 Task: View and add the product "Michelob Ultra Lager Bottles (12 oz 24 ct)" to cart from the store "Happy's Liquor & Market".
Action: Mouse moved to (54, 72)
Screenshot: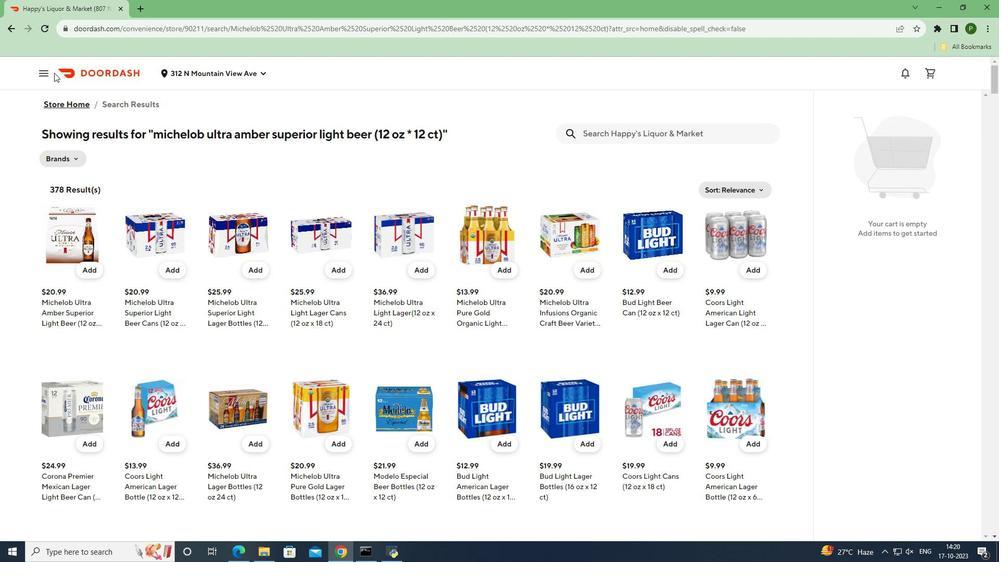 
Action: Mouse pressed left at (54, 72)
Screenshot: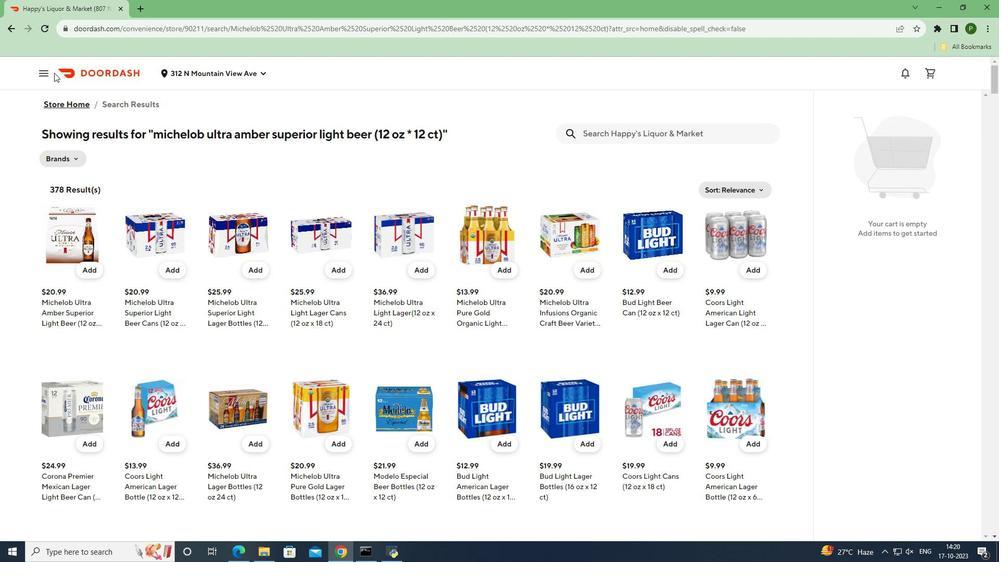 
Action: Mouse moved to (50, 74)
Screenshot: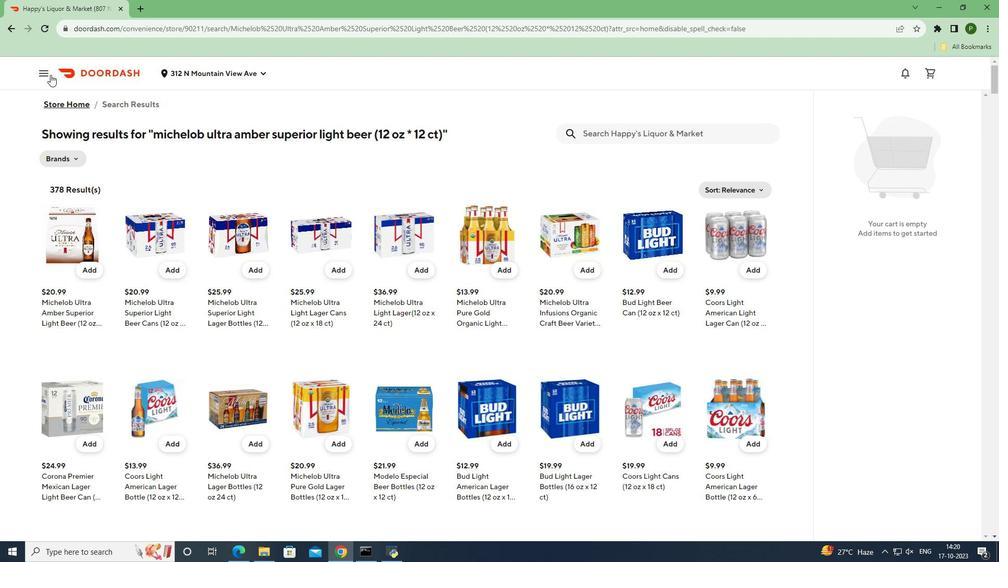 
Action: Mouse pressed left at (50, 74)
Screenshot: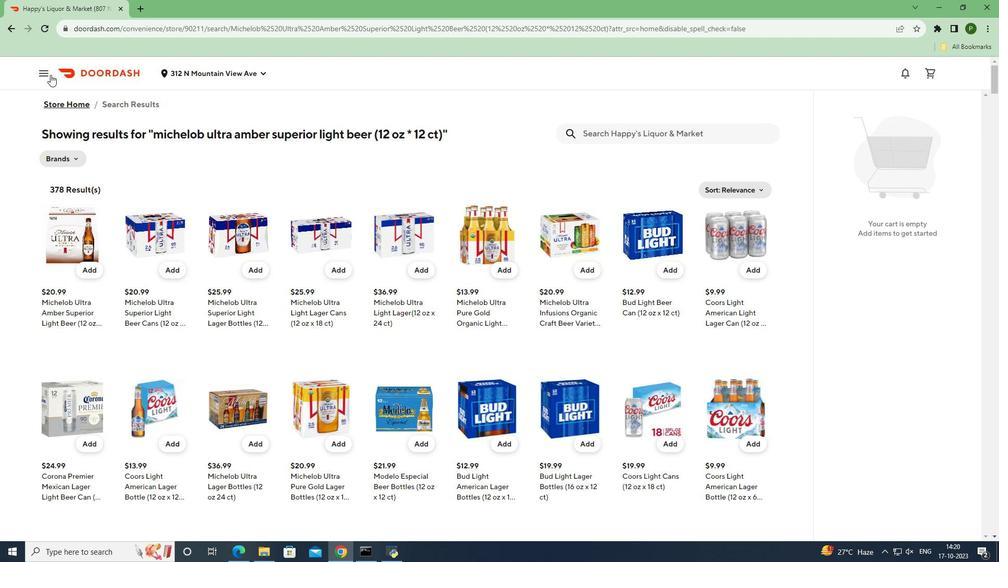 
Action: Mouse moved to (56, 145)
Screenshot: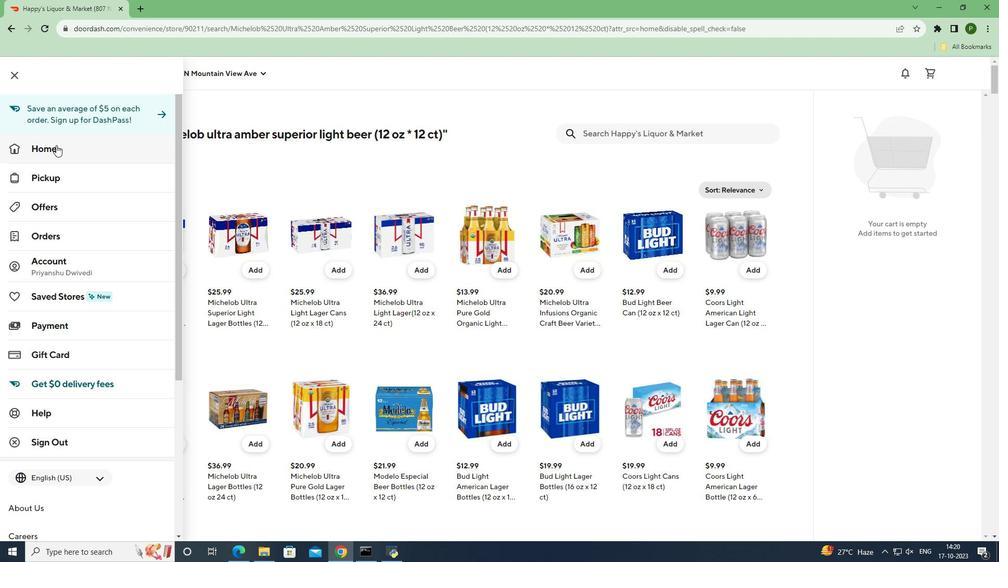 
Action: Mouse pressed left at (56, 145)
Screenshot: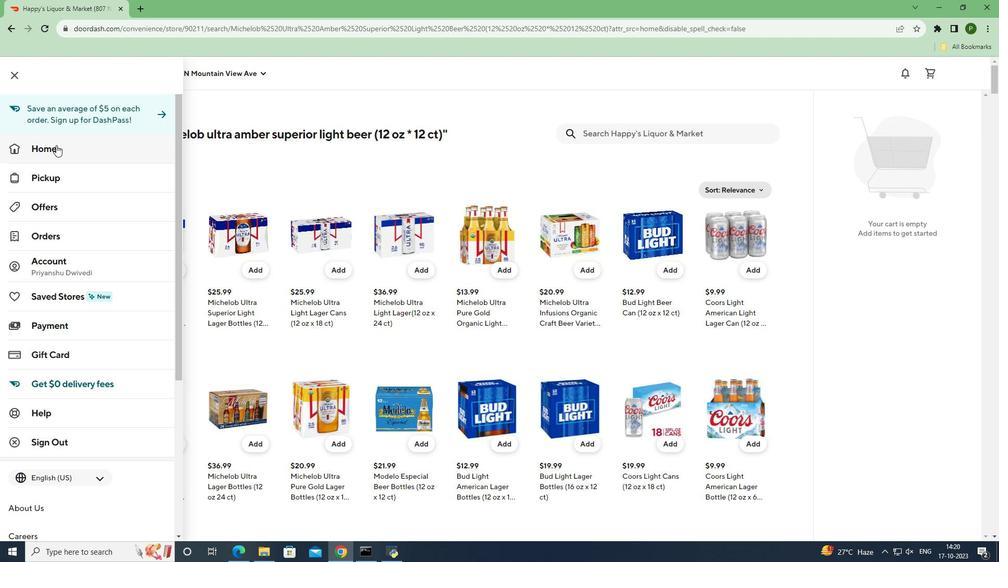 
Action: Mouse moved to (398, 109)
Screenshot: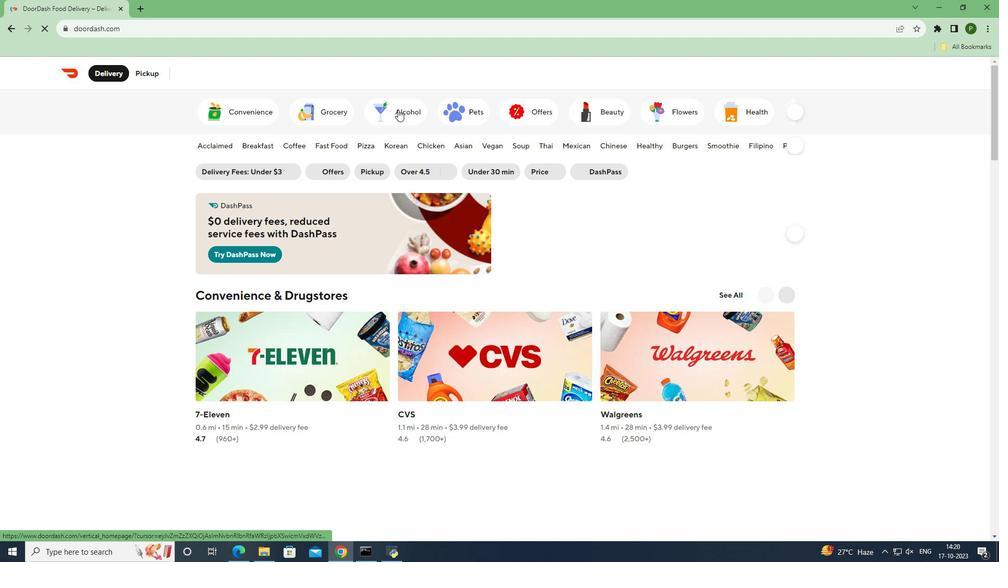 
Action: Mouse pressed left at (398, 109)
Screenshot: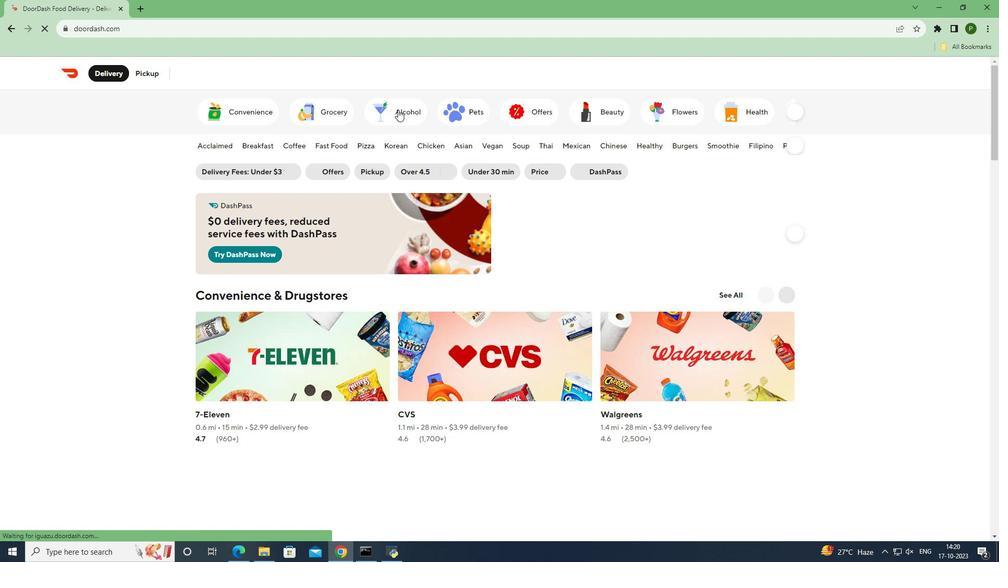 
Action: Mouse moved to (572, 438)
Screenshot: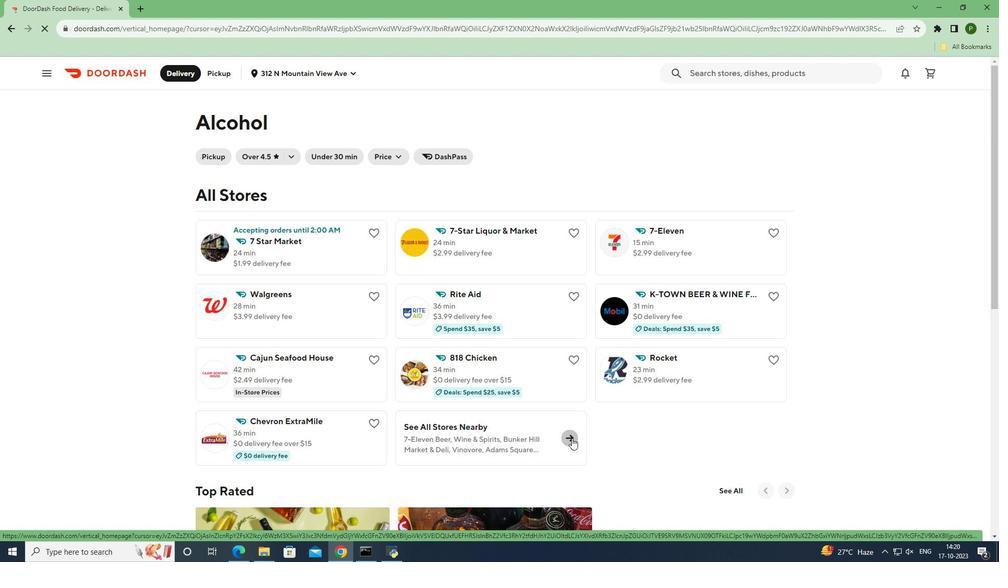 
Action: Mouse pressed left at (572, 438)
Screenshot: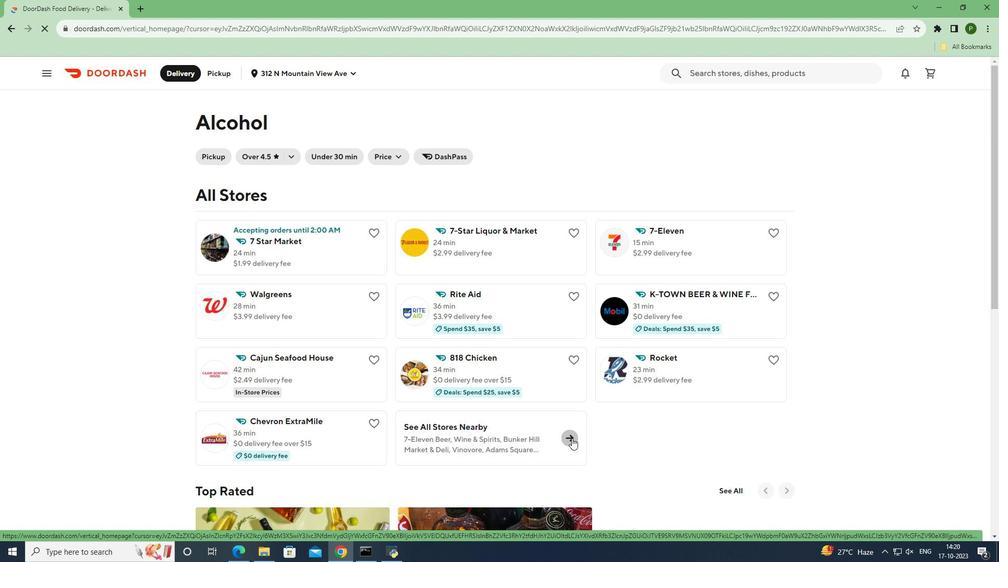 
Action: Mouse moved to (514, 425)
Screenshot: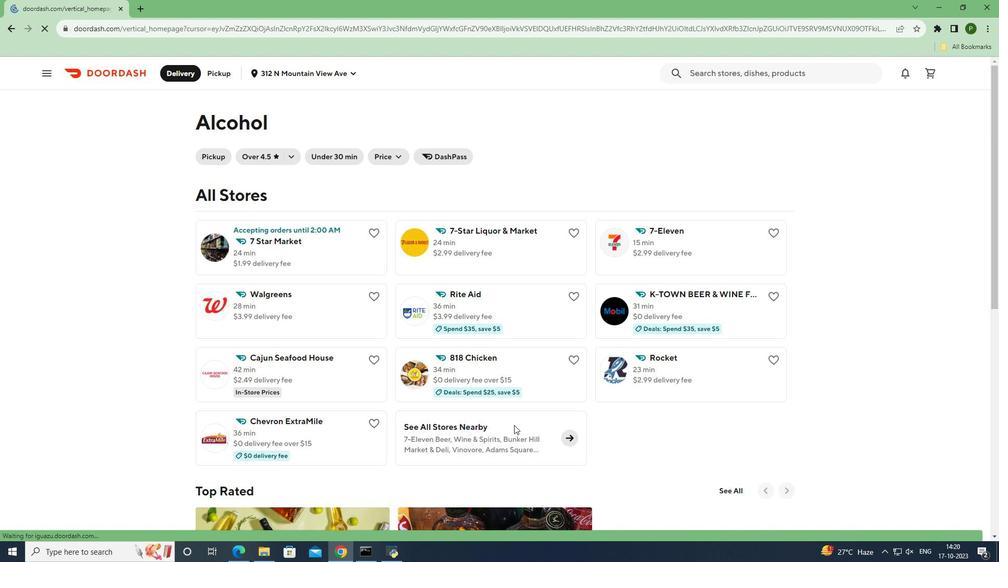 
Action: Mouse scrolled (514, 424) with delta (0, 0)
Screenshot: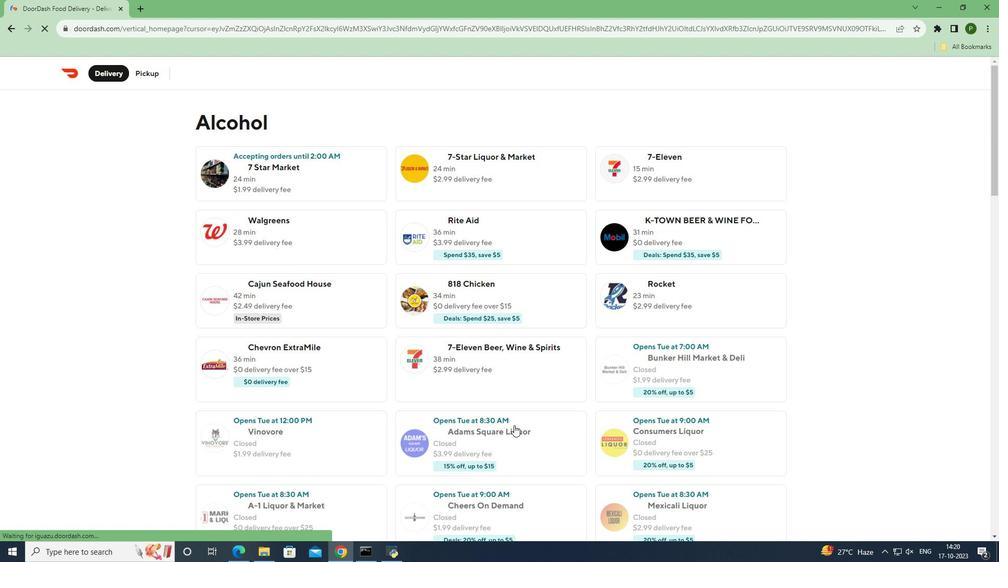 
Action: Mouse scrolled (514, 424) with delta (0, 0)
Screenshot: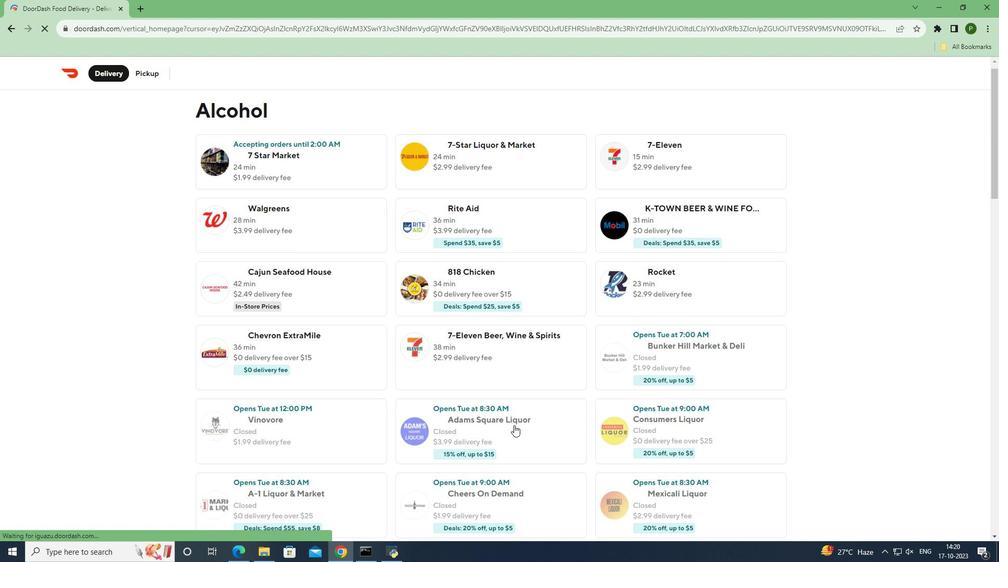 
Action: Mouse scrolled (514, 424) with delta (0, 0)
Screenshot: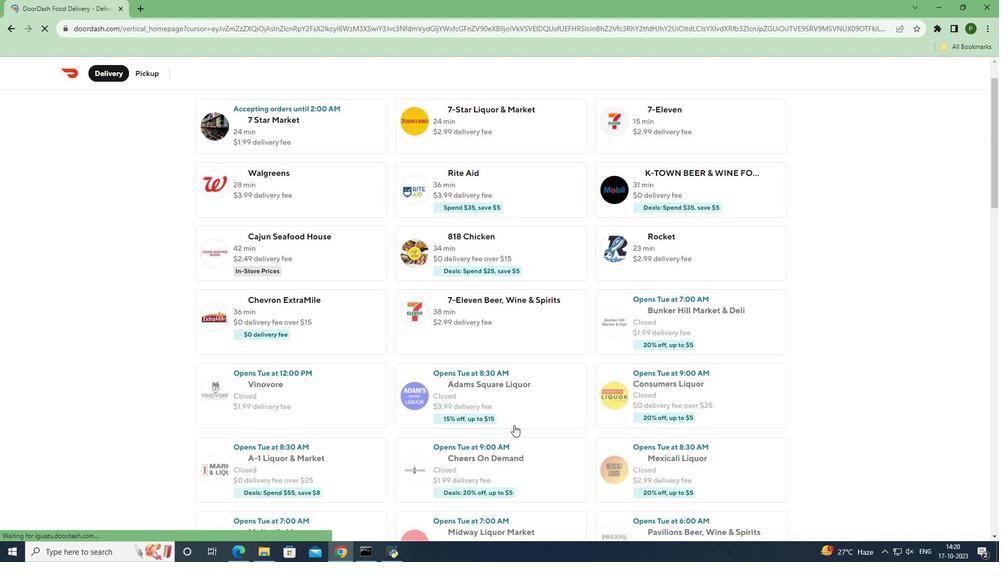 
Action: Mouse moved to (511, 423)
Screenshot: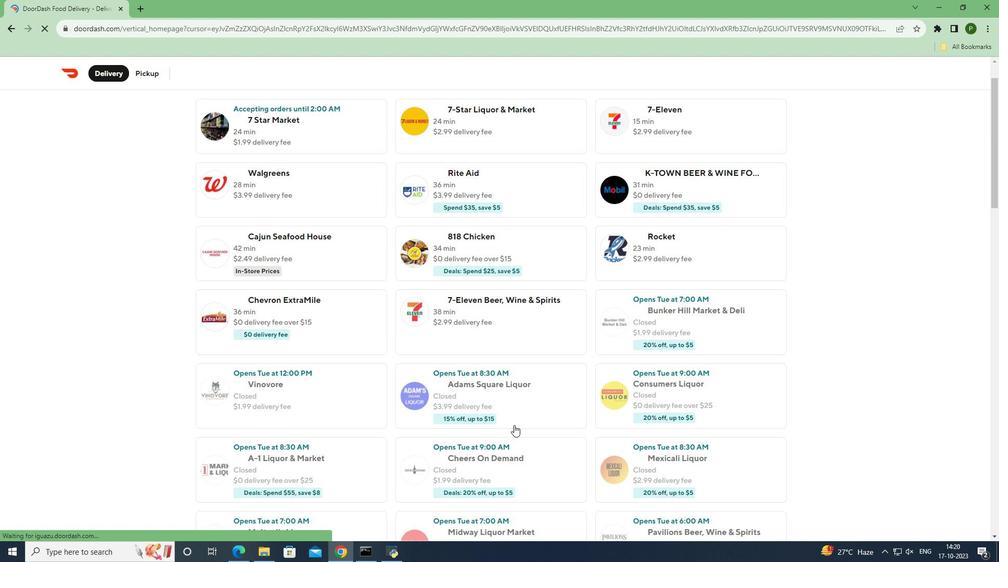 
Action: Mouse scrolled (511, 422) with delta (0, 0)
Screenshot: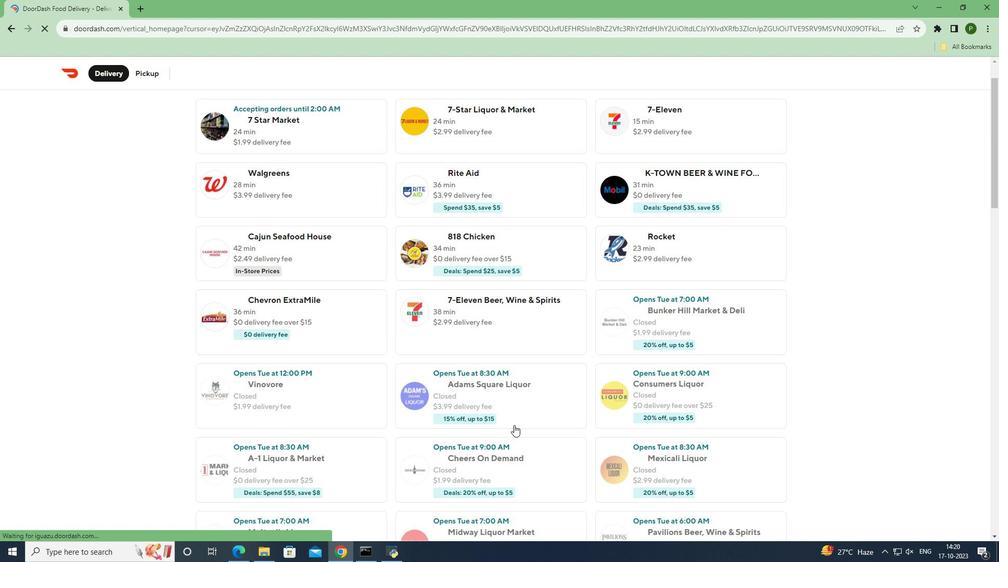
Action: Mouse moved to (508, 419)
Screenshot: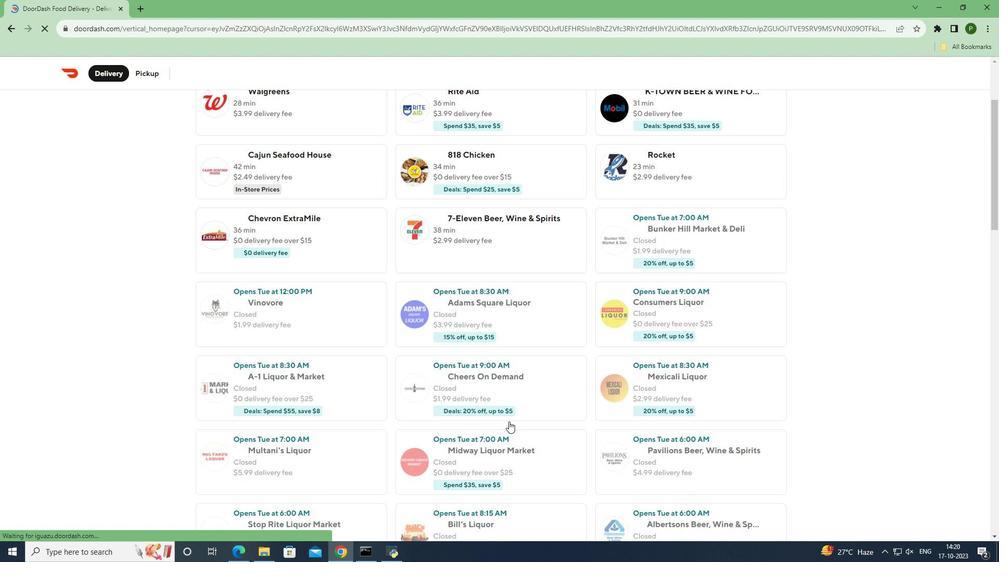 
Action: Mouse scrolled (508, 419) with delta (0, 0)
Screenshot: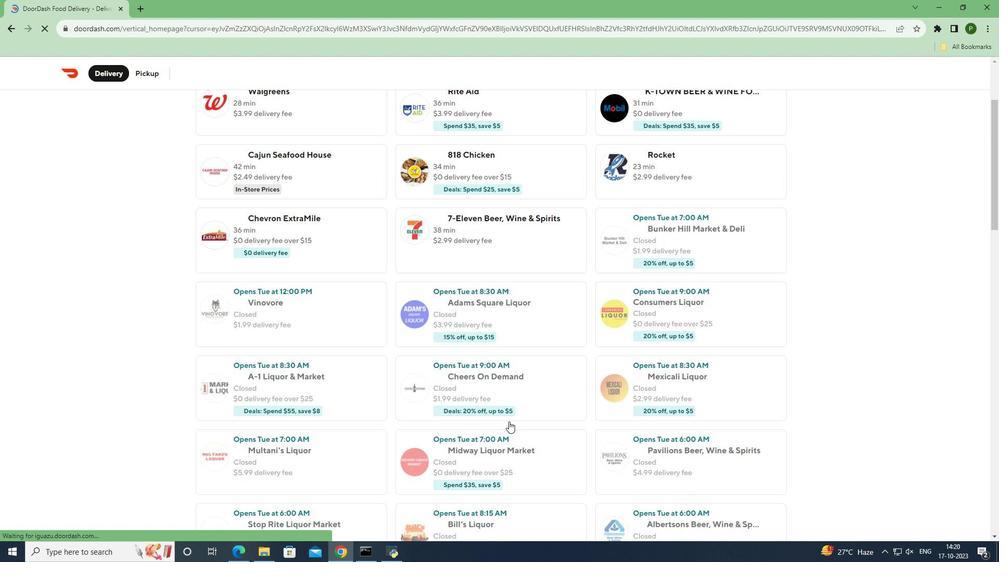 
Action: Mouse moved to (503, 397)
Screenshot: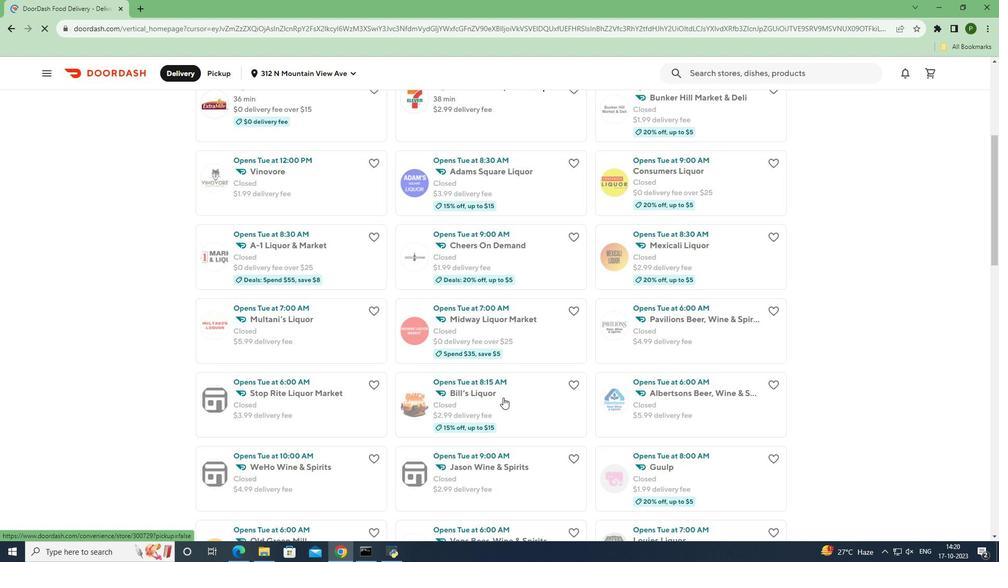
Action: Mouse scrolled (503, 397) with delta (0, 0)
Screenshot: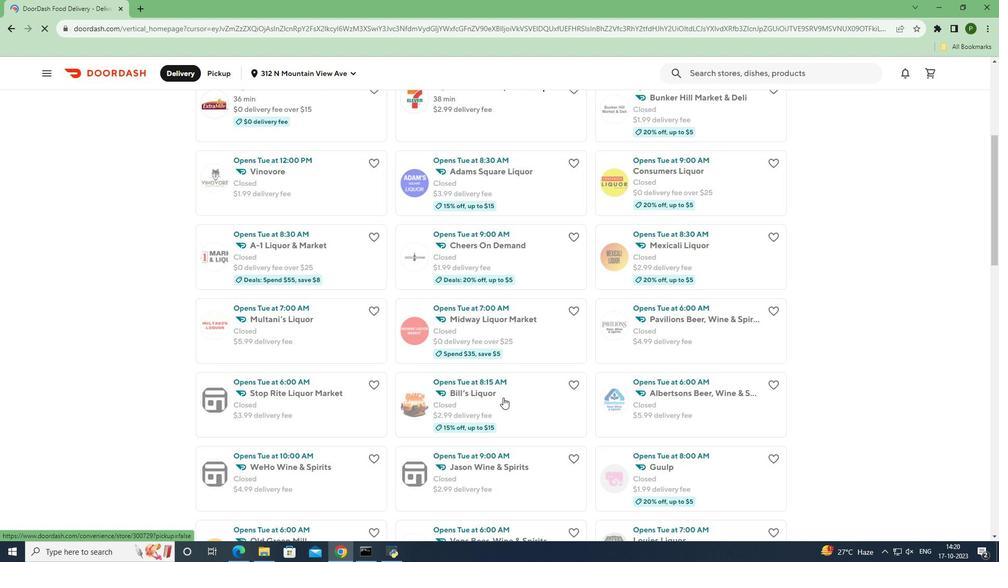 
Action: Mouse scrolled (503, 397) with delta (0, 0)
Screenshot: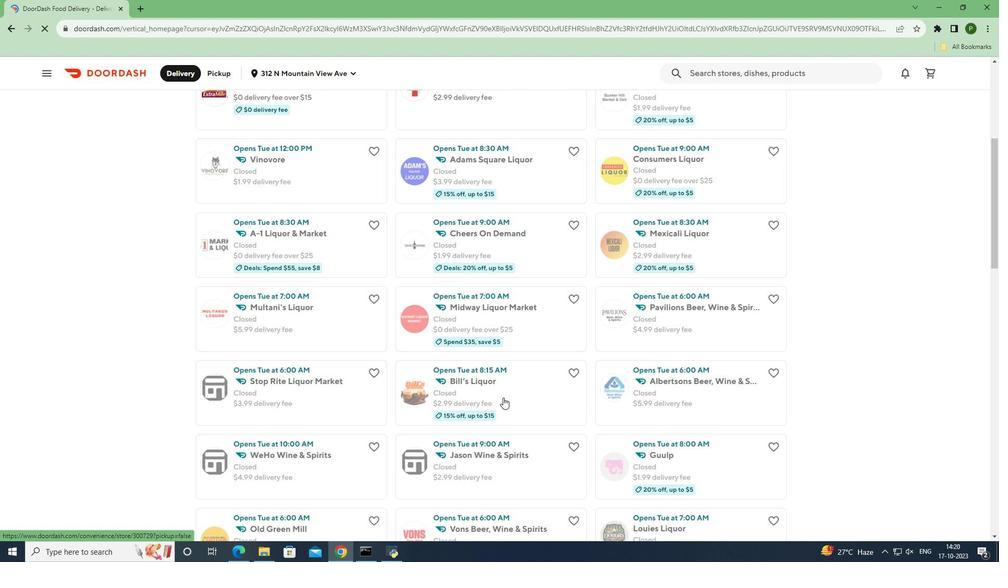 
Action: Mouse scrolled (503, 397) with delta (0, 0)
Screenshot: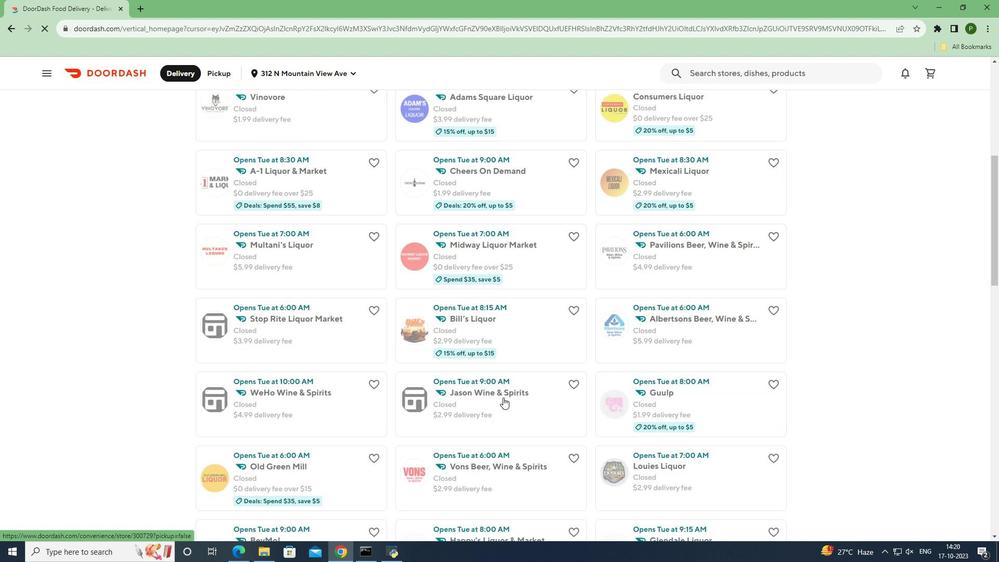 
Action: Mouse scrolled (503, 397) with delta (0, 0)
Screenshot: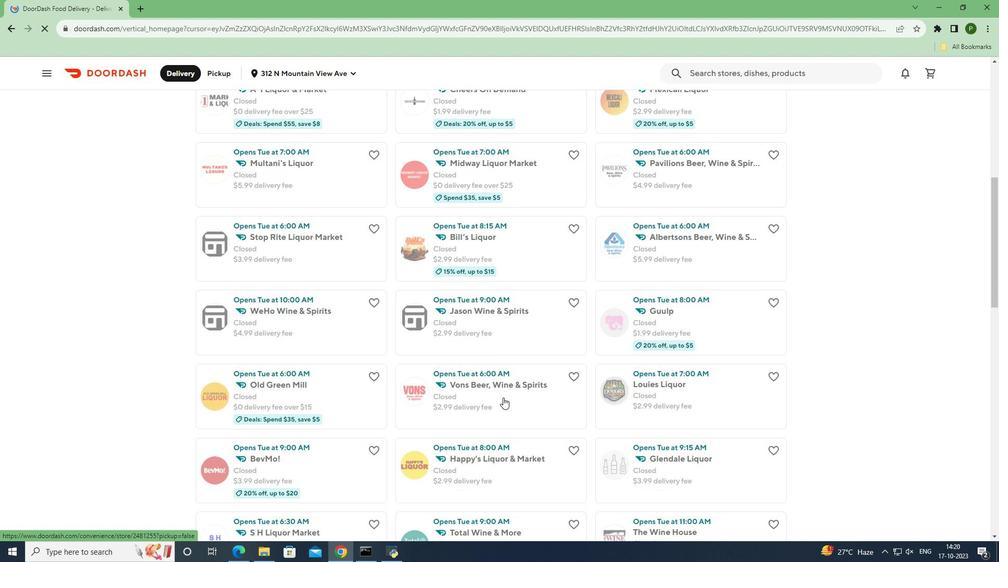 
Action: Mouse pressed left at (503, 397)
Screenshot: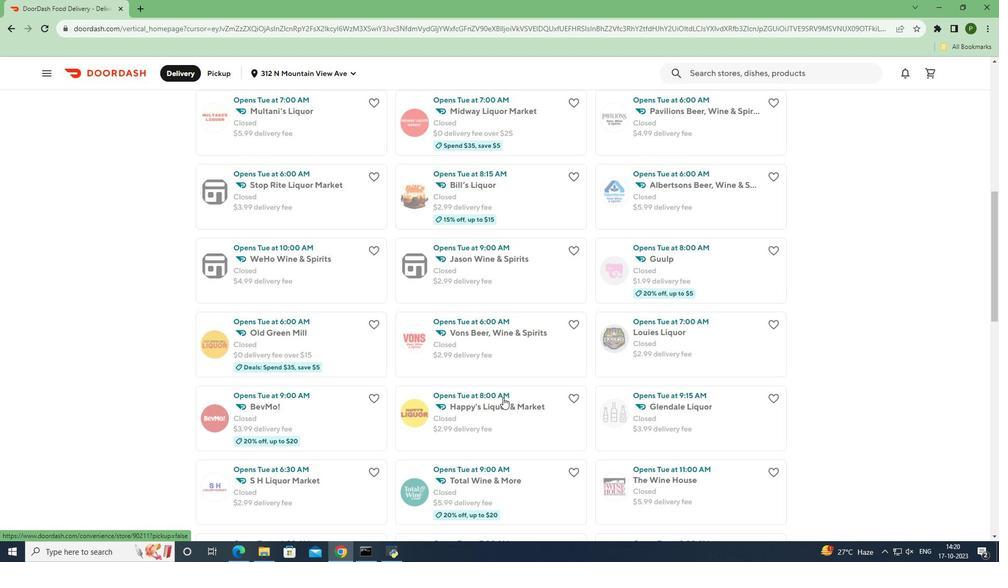 
Action: Mouse moved to (625, 165)
Screenshot: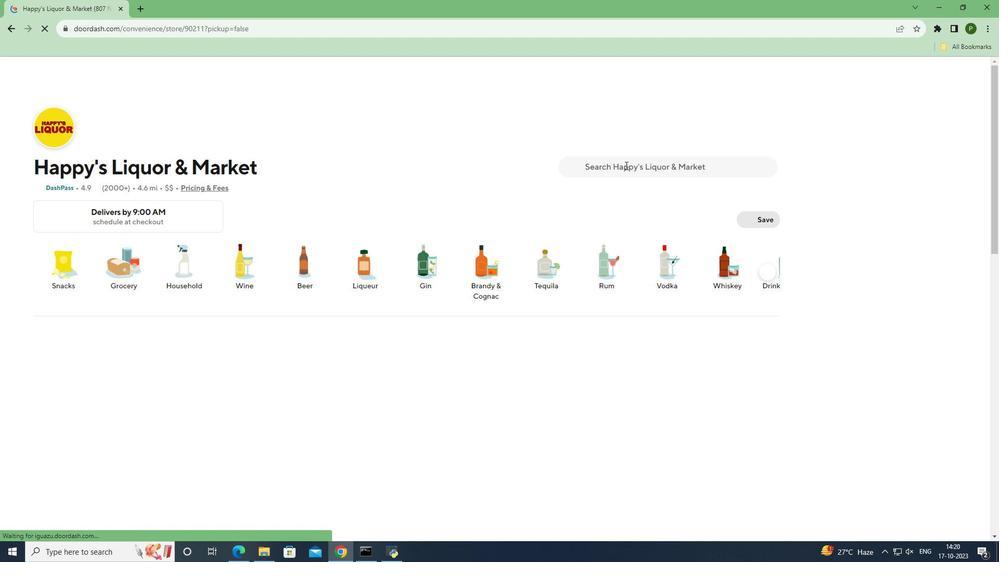 
Action: Mouse pressed left at (625, 165)
Screenshot: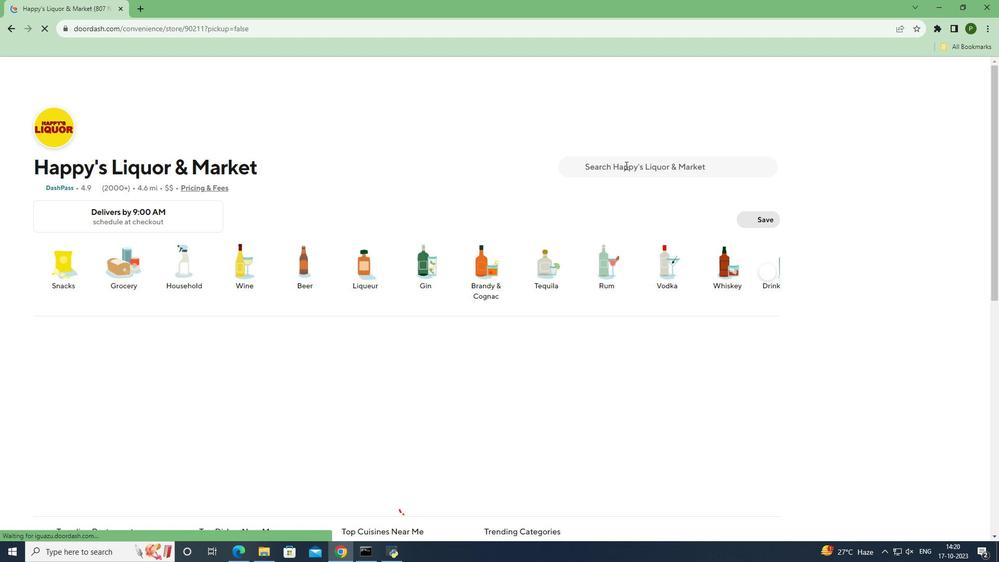 
Action: Key pressed <Key.caps_lock>M<Key.caps_lock>ichelob<Key.space><Key.caps_lock>U<Key.caps_lock>ltra<Key.space><Key.caps_lock>L<Key.caps_lock>ager<Key.space><Key.caps_lock>B<Key.caps_lock>ottles<Key.space><Key.shift_r>(12<Key.space>oz<Key.space><Key.shift>*<Key.space>24<Key.space>ct<Key.shift_r>)<Key.enter>
Screenshot: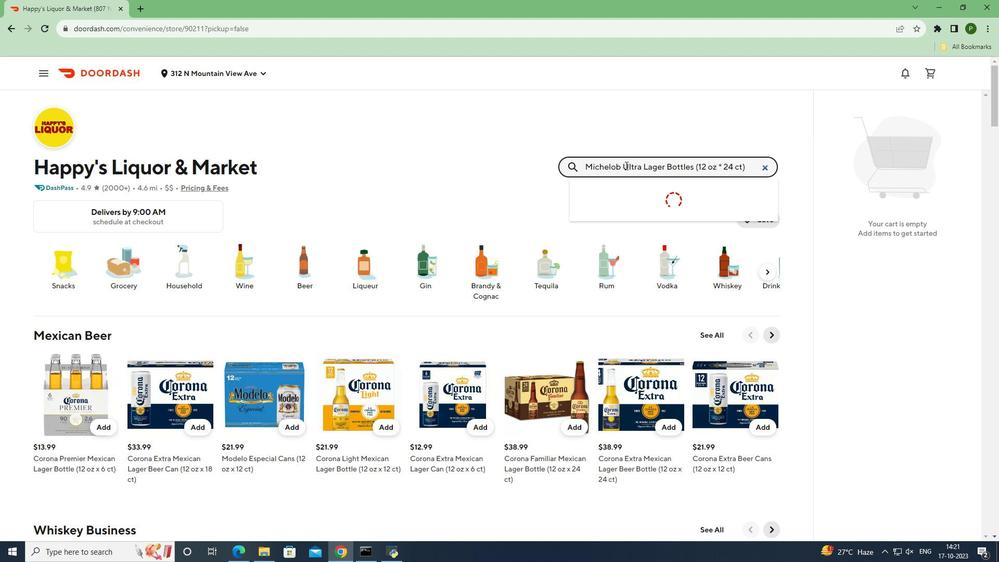 
Action: Mouse moved to (85, 270)
Screenshot: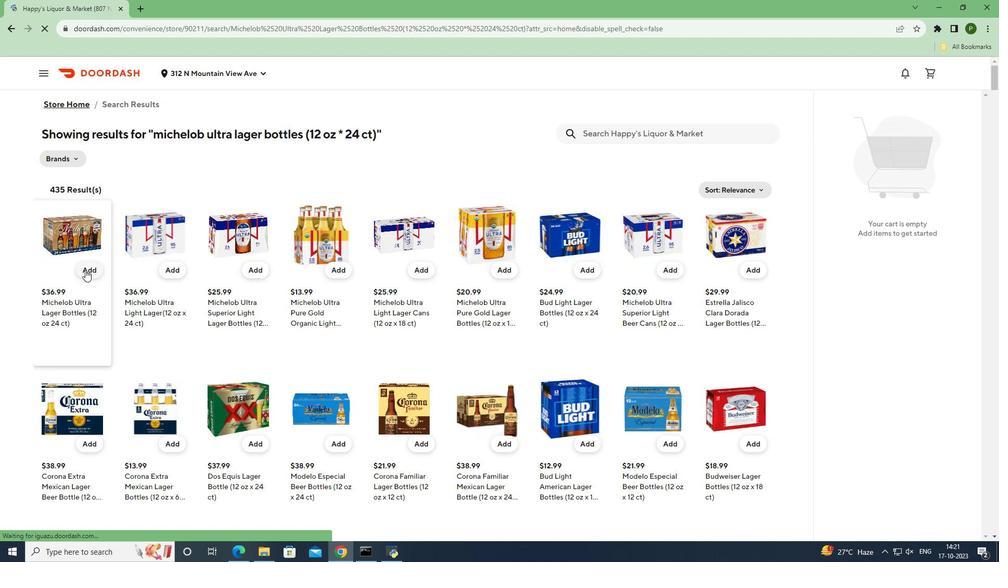 
Action: Mouse pressed left at (85, 270)
Screenshot: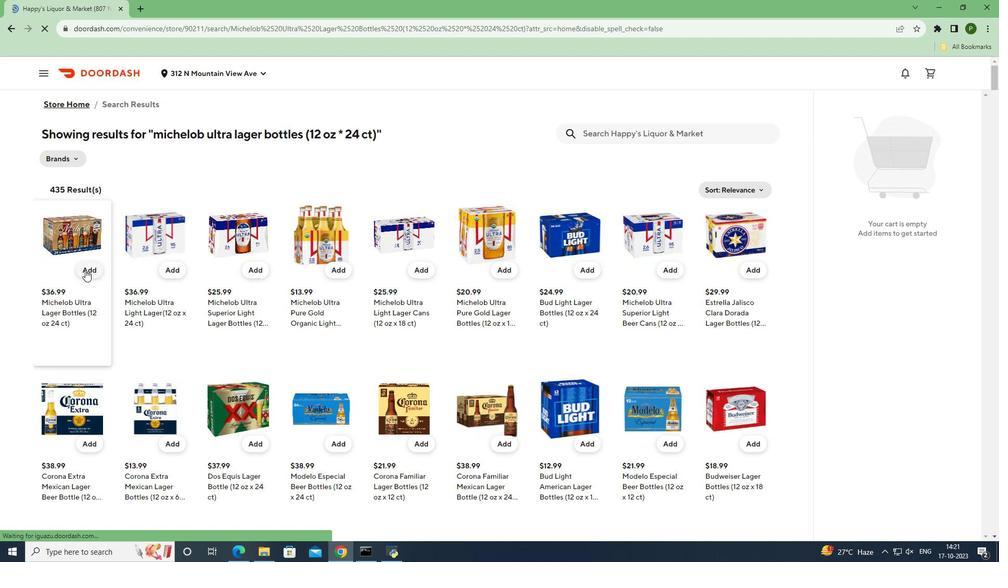 
Action: Mouse moved to (63, 355)
Screenshot: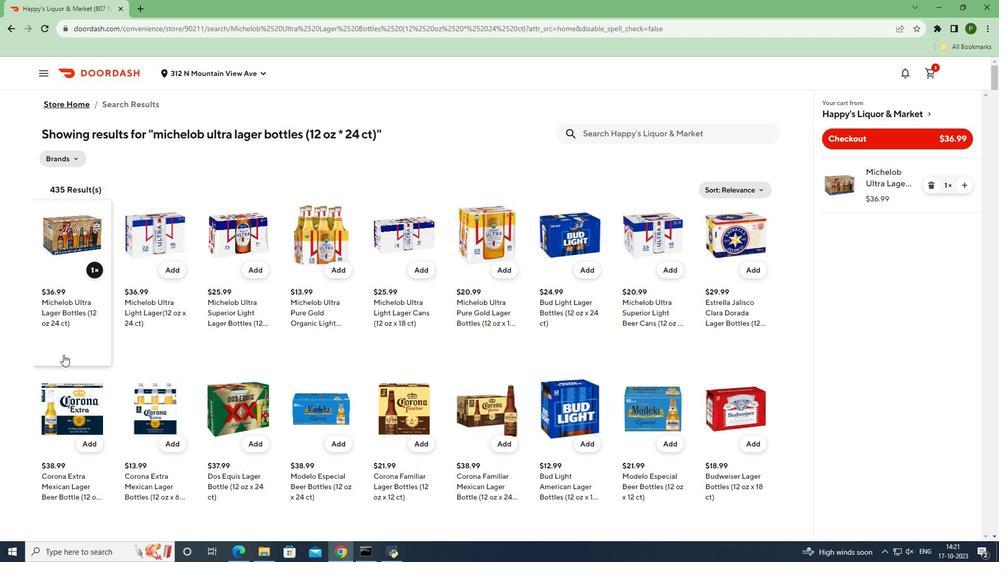 
